 Task: Add a condition where "Hours since status category open Is Twelve" in pending tickets.
Action: Mouse moved to (163, 545)
Screenshot: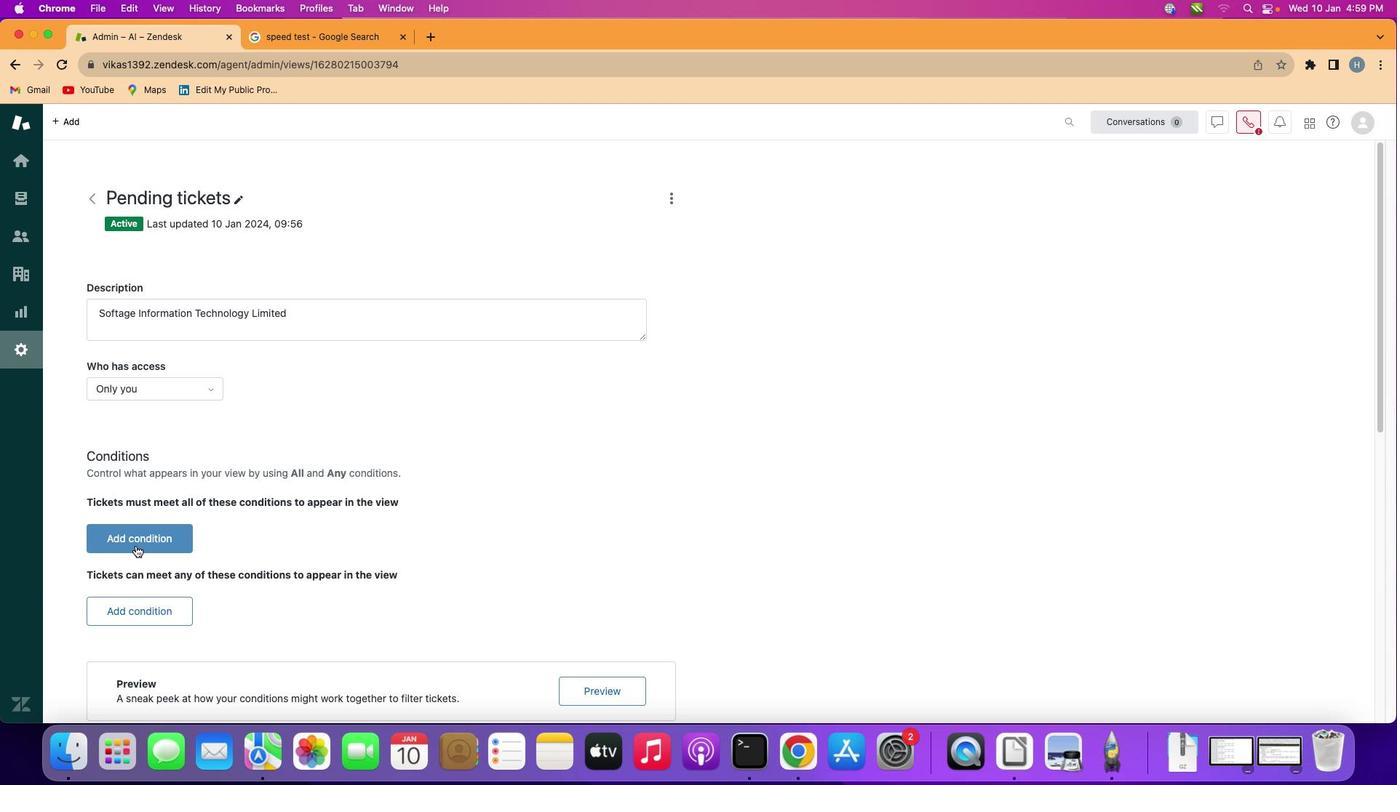 
Action: Mouse pressed left at (163, 545)
Screenshot: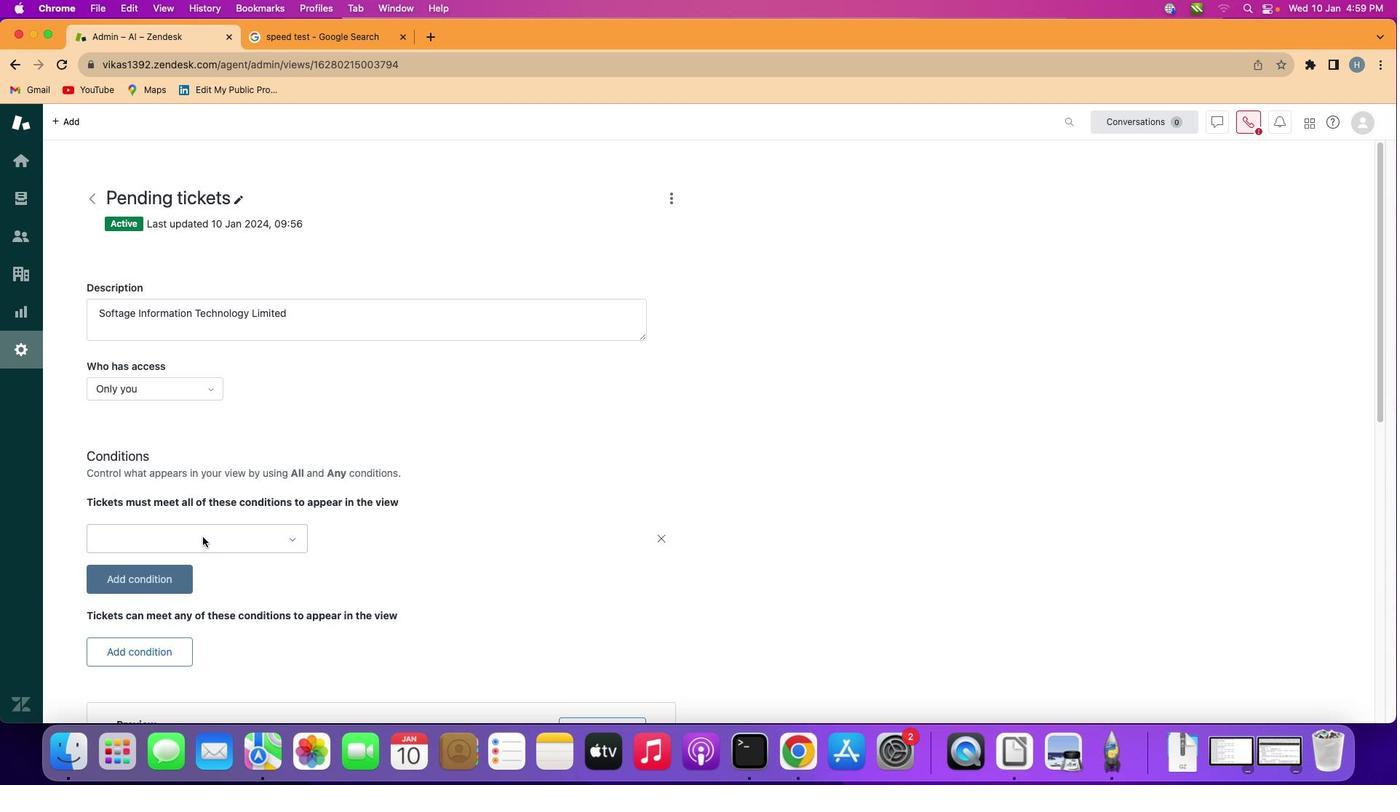 
Action: Mouse moved to (248, 535)
Screenshot: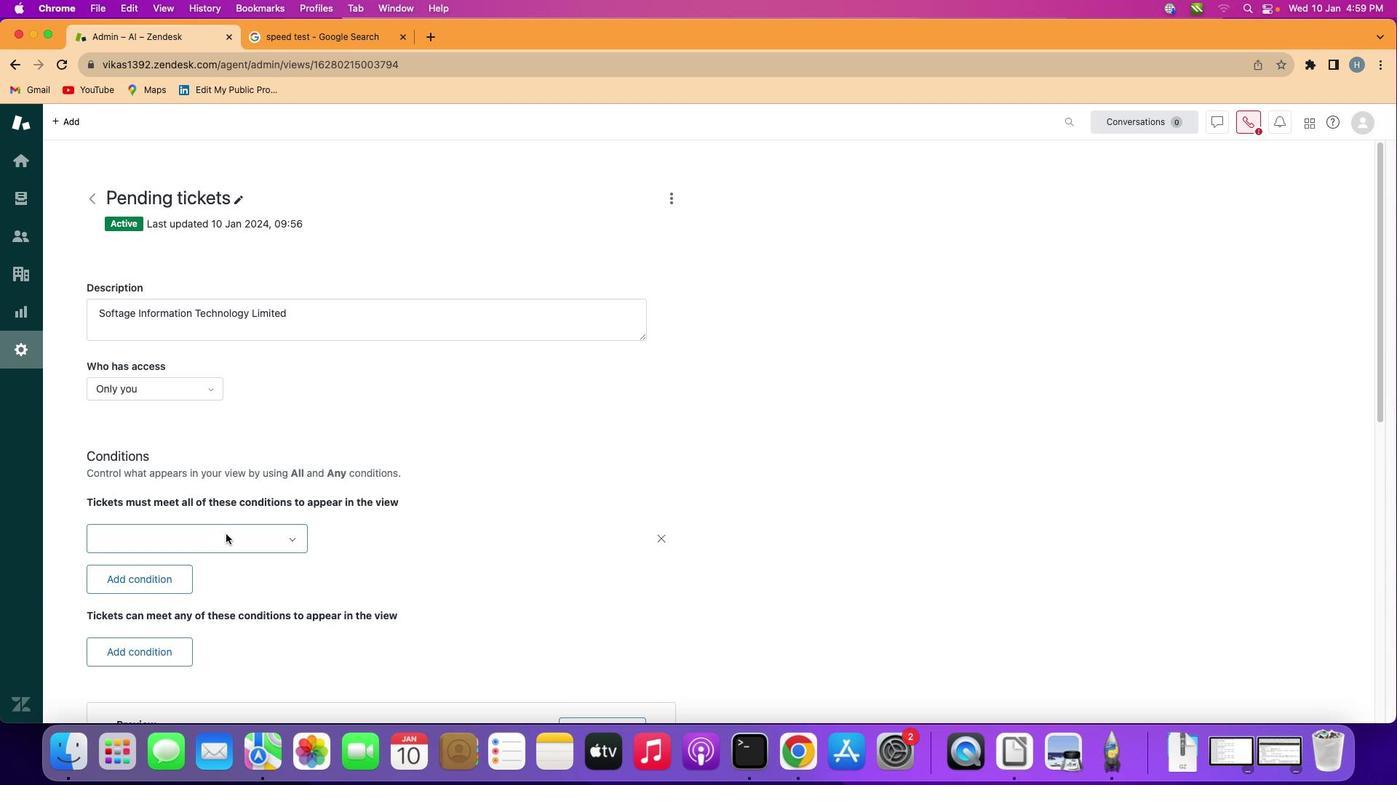 
Action: Mouse pressed left at (248, 535)
Screenshot: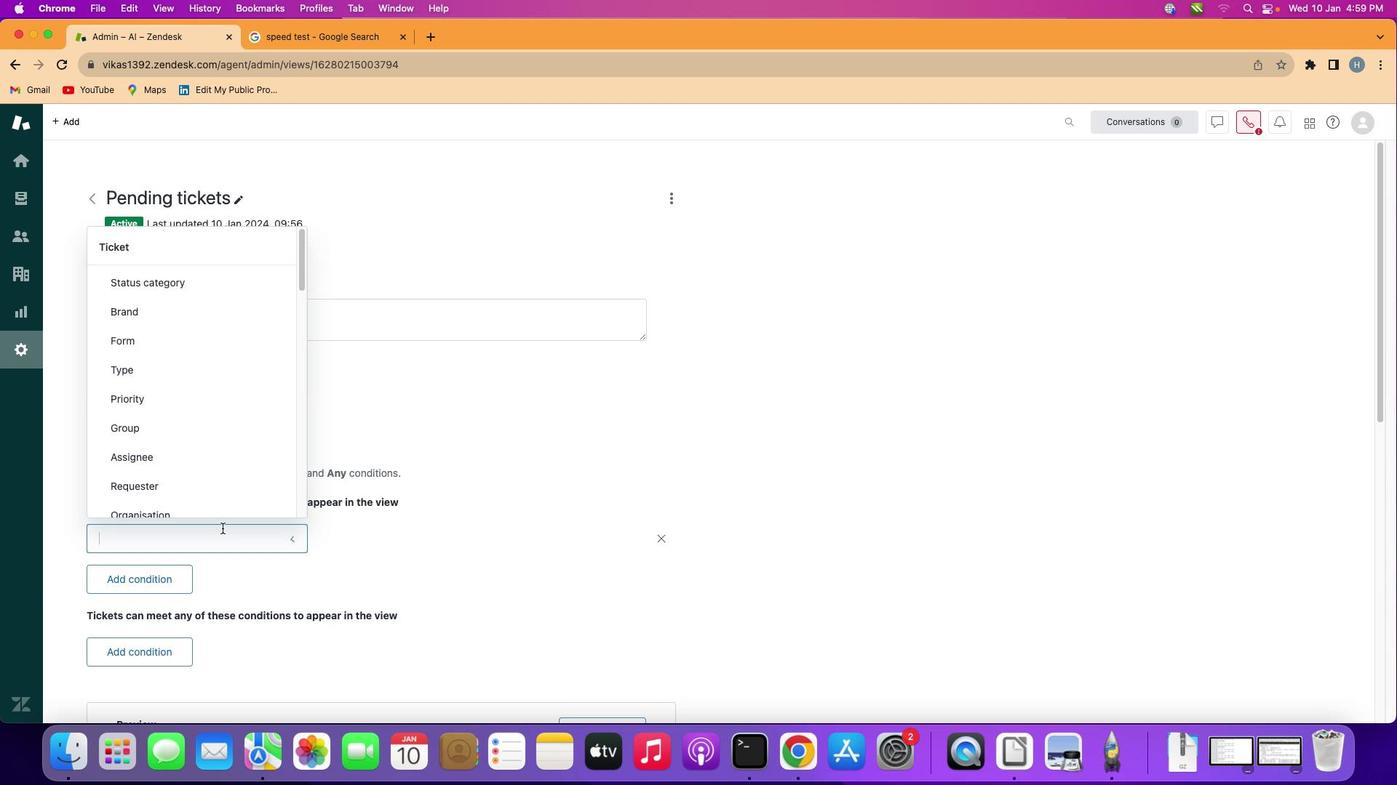
Action: Mouse moved to (248, 434)
Screenshot: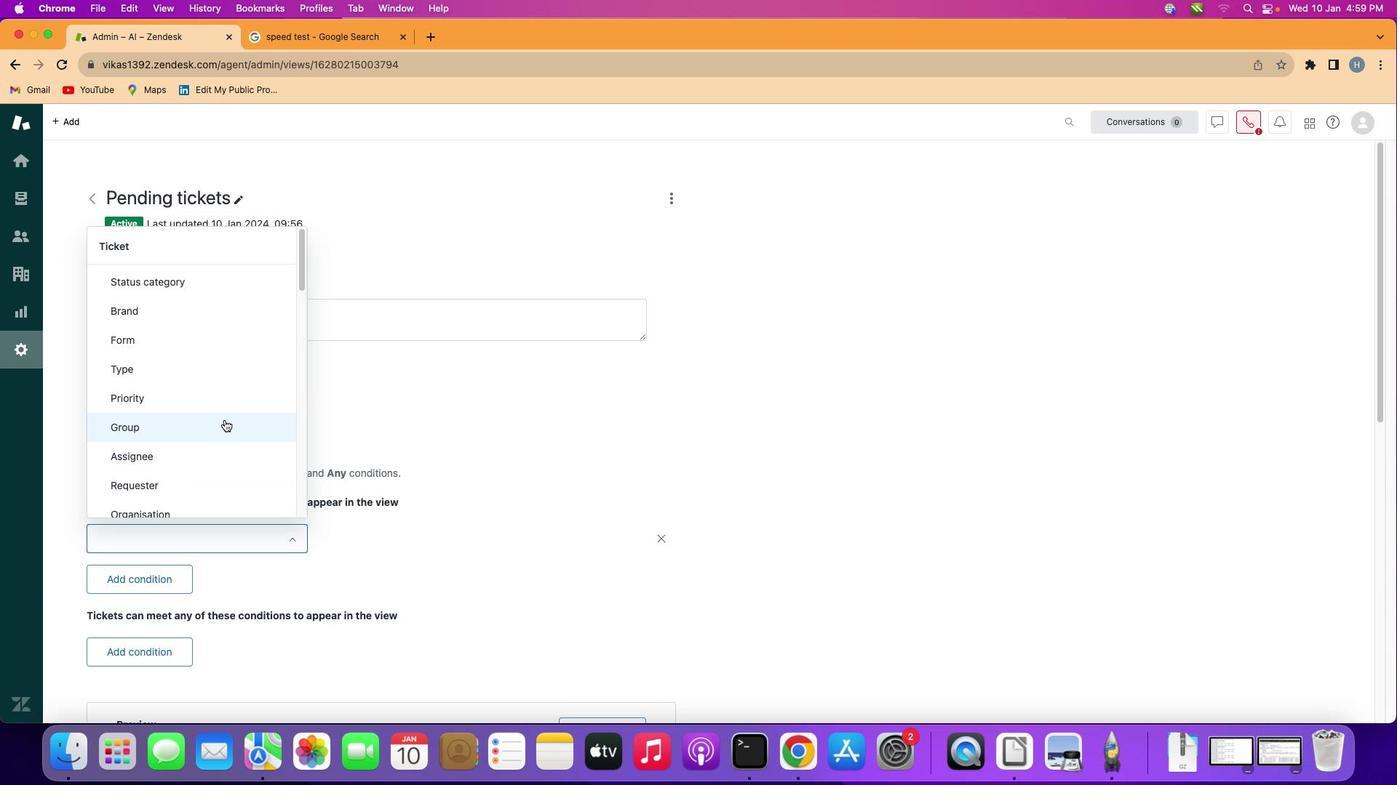 
Action: Mouse scrolled (248, 434) with delta (33, 61)
Screenshot: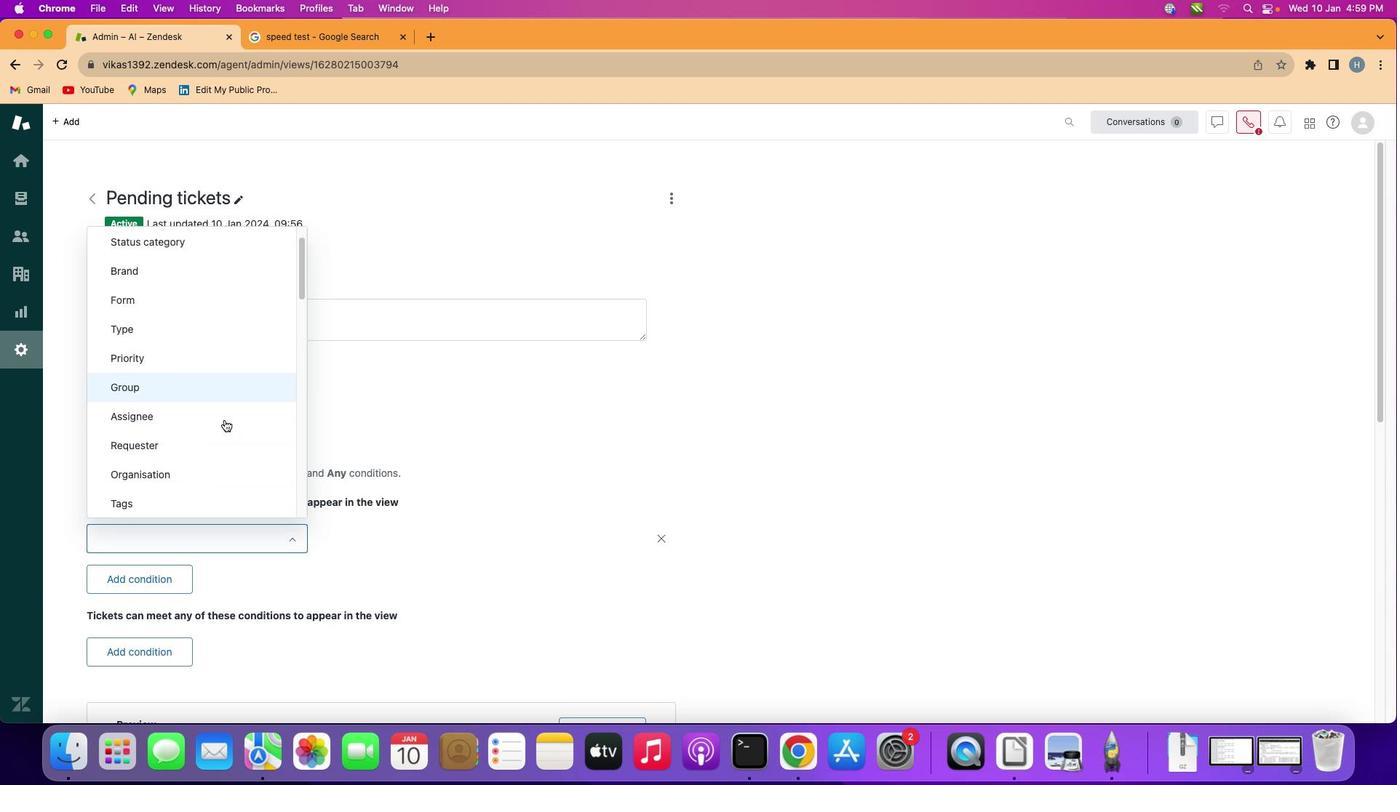 
Action: Mouse scrolled (248, 434) with delta (33, 61)
Screenshot: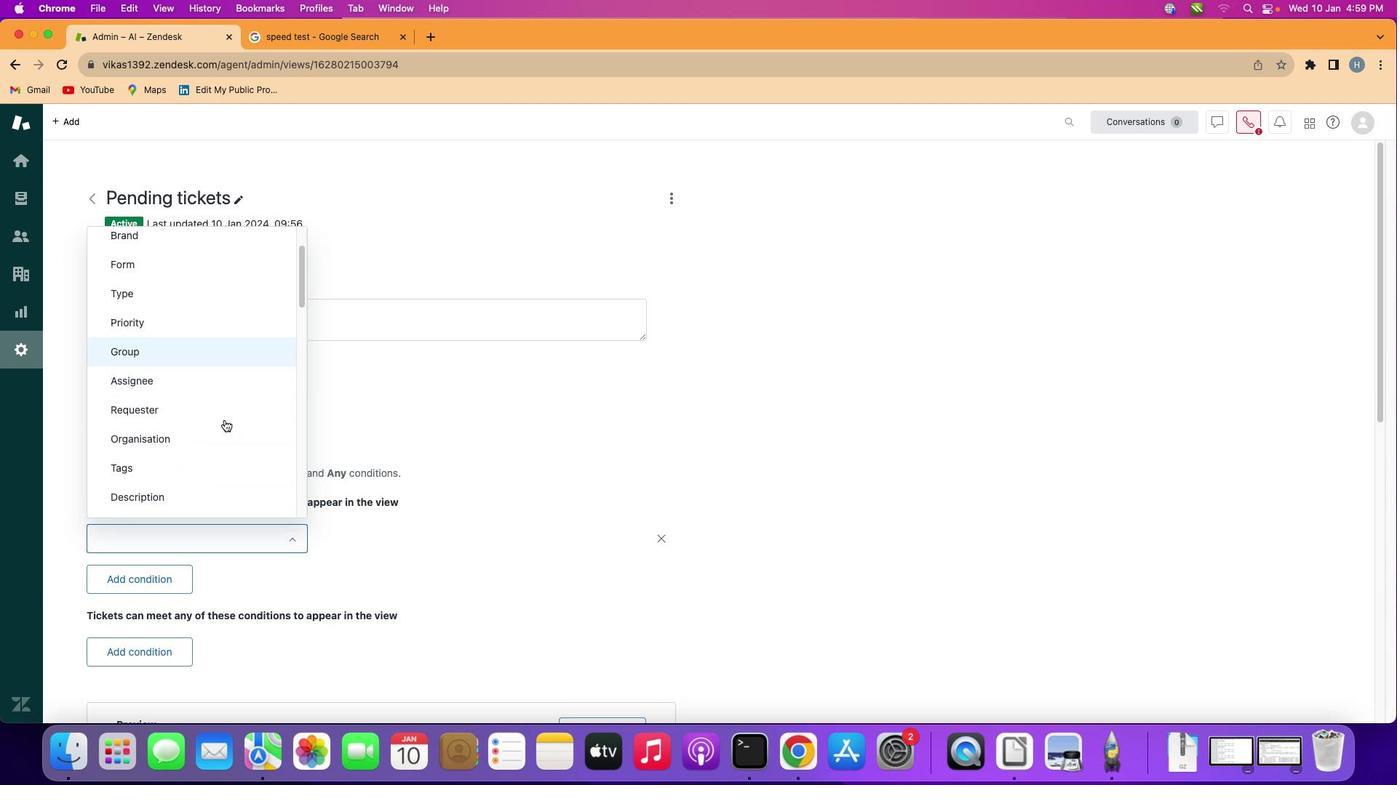 
Action: Mouse scrolled (248, 434) with delta (33, 61)
Screenshot: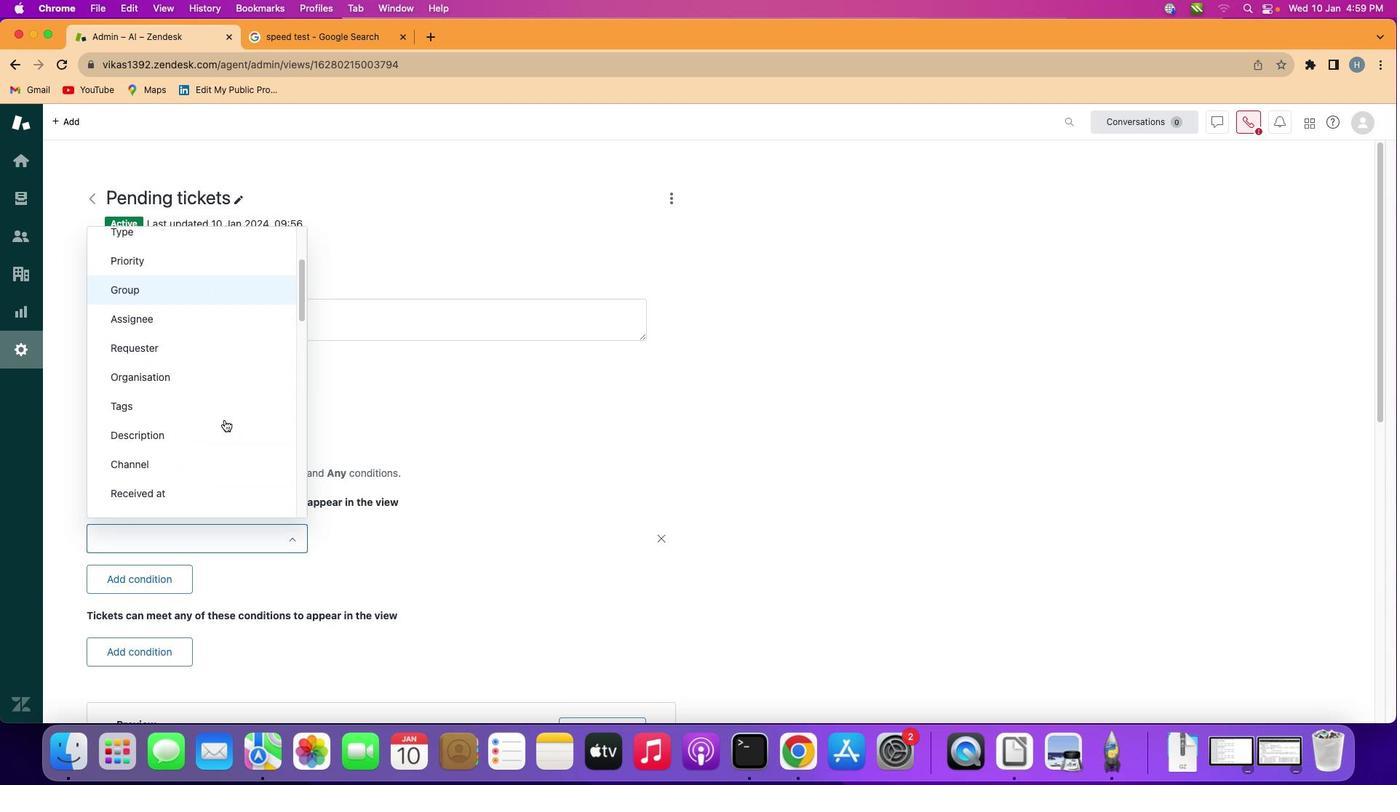 
Action: Mouse scrolled (248, 434) with delta (33, 61)
Screenshot: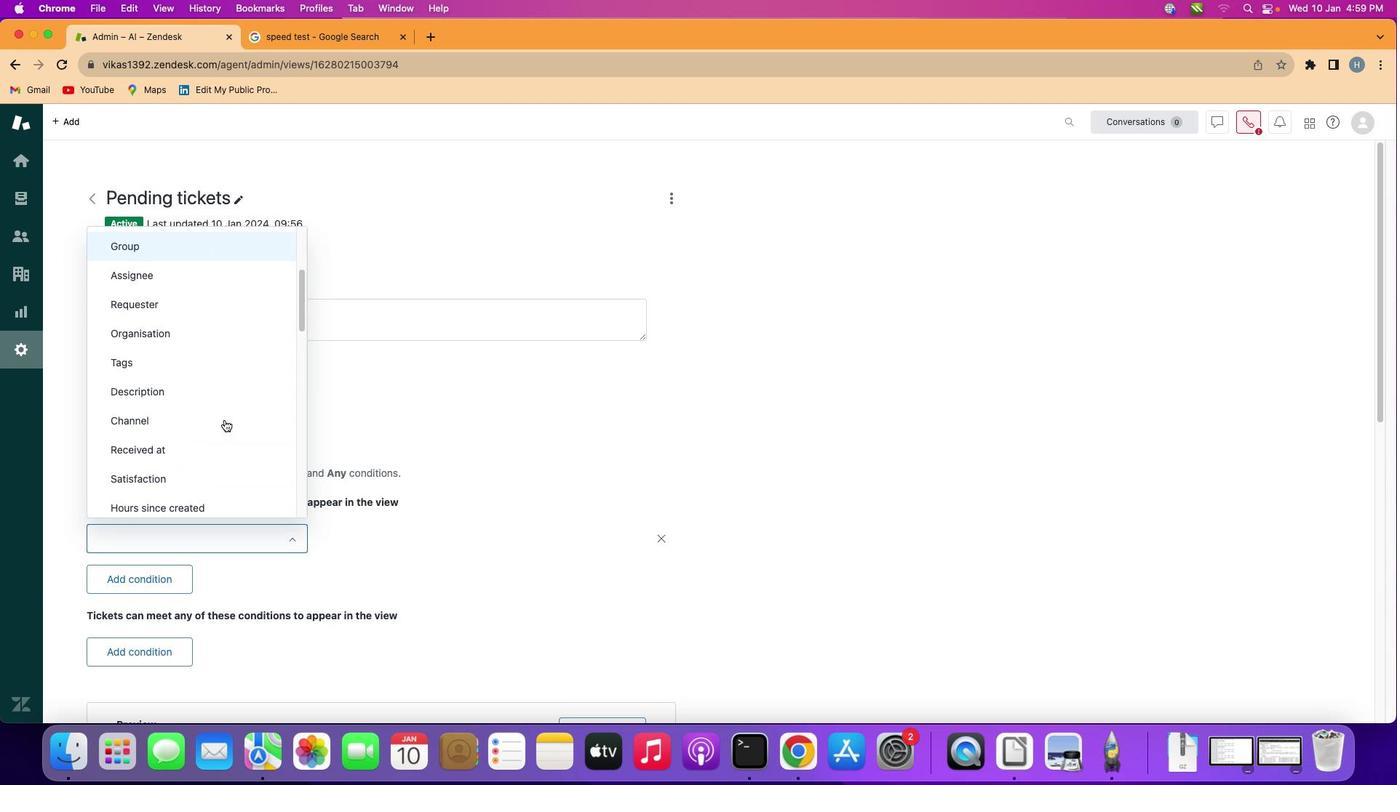 
Action: Mouse scrolled (248, 434) with delta (33, 61)
Screenshot: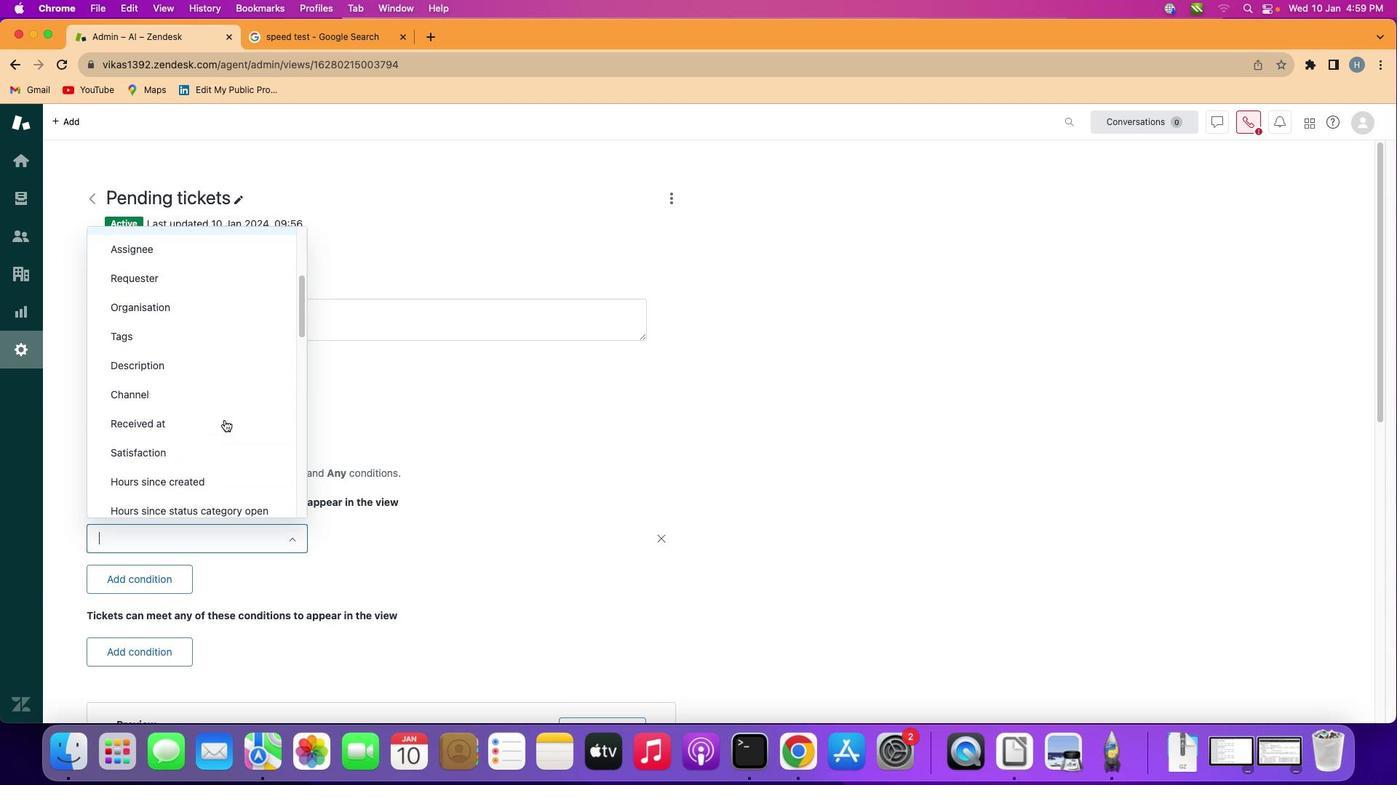 
Action: Mouse scrolled (248, 434) with delta (33, 61)
Screenshot: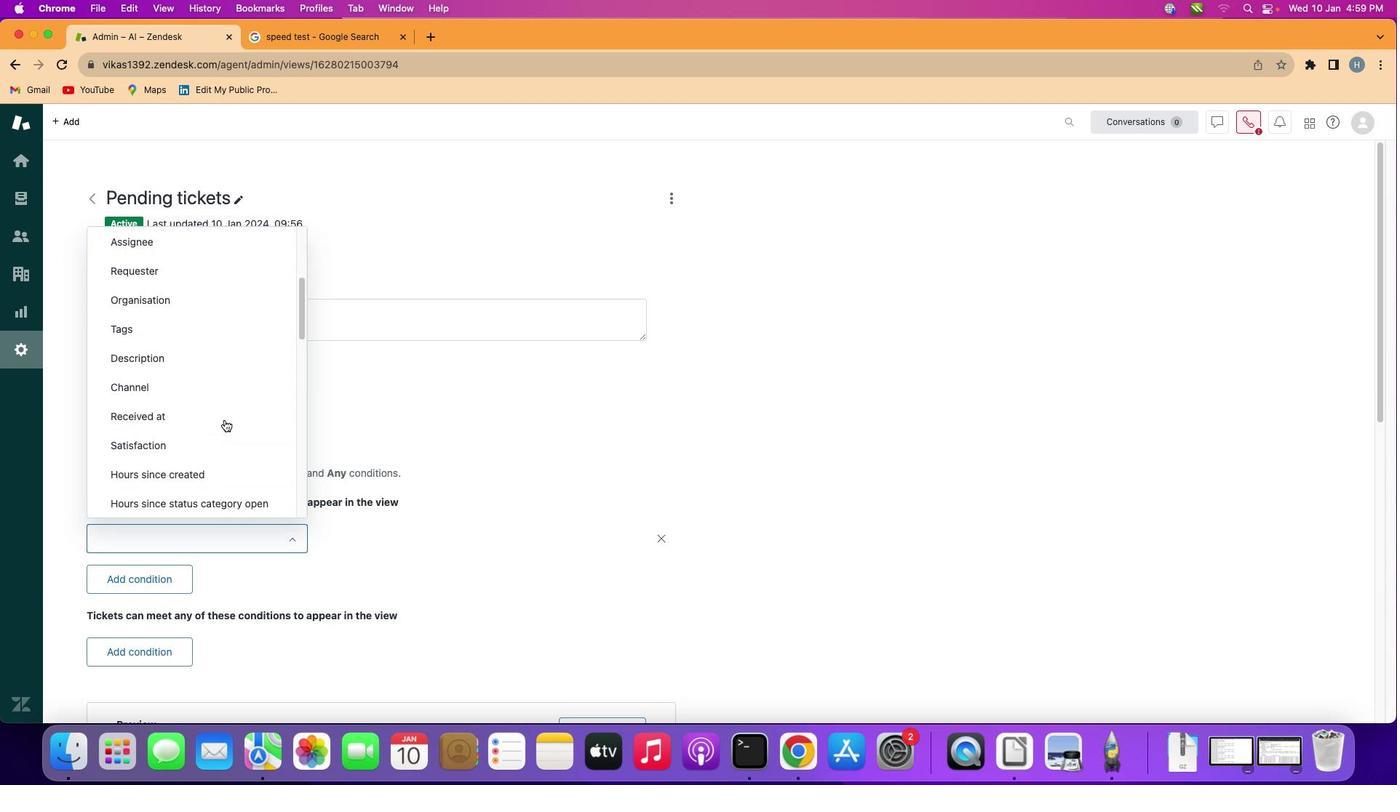 
Action: Mouse scrolled (248, 434) with delta (33, 61)
Screenshot: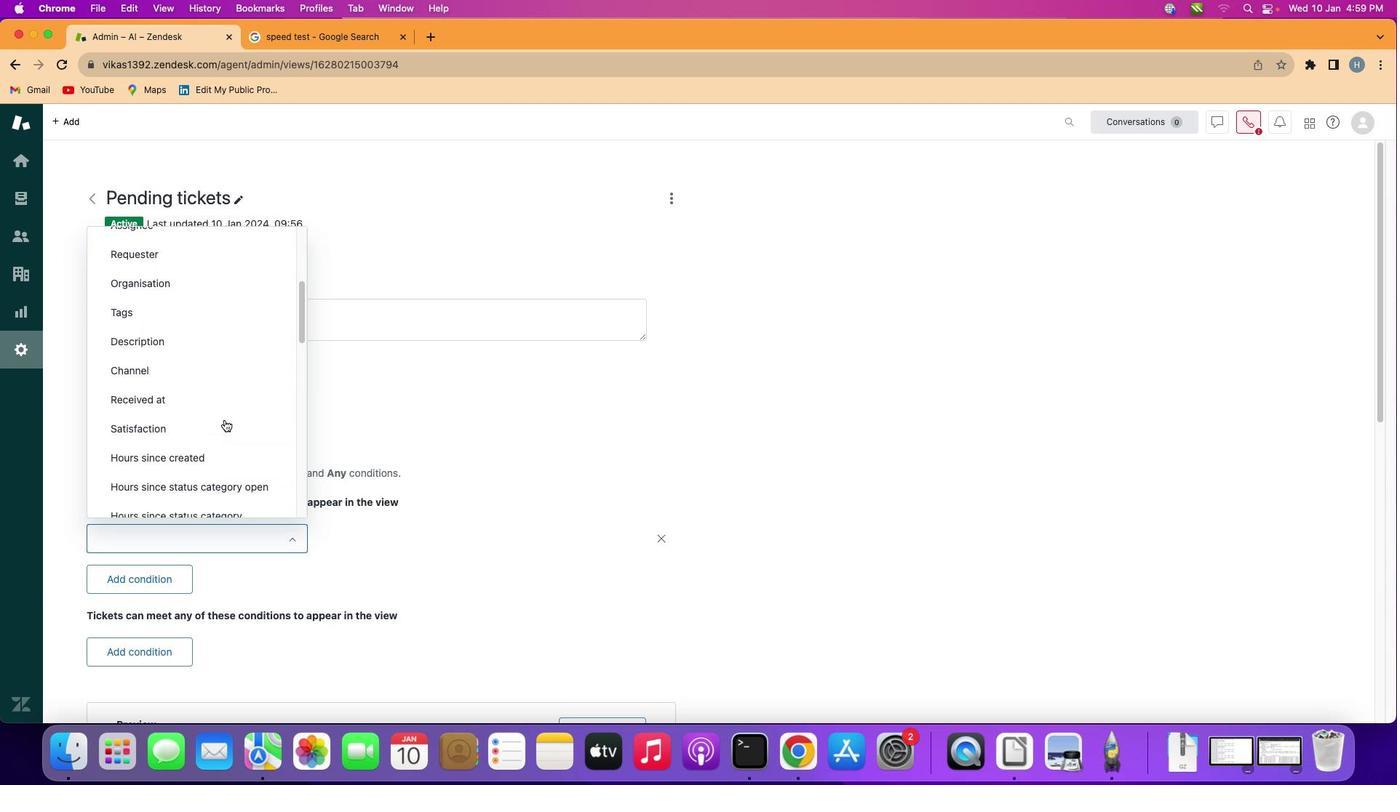 
Action: Mouse scrolled (248, 434) with delta (33, 61)
Screenshot: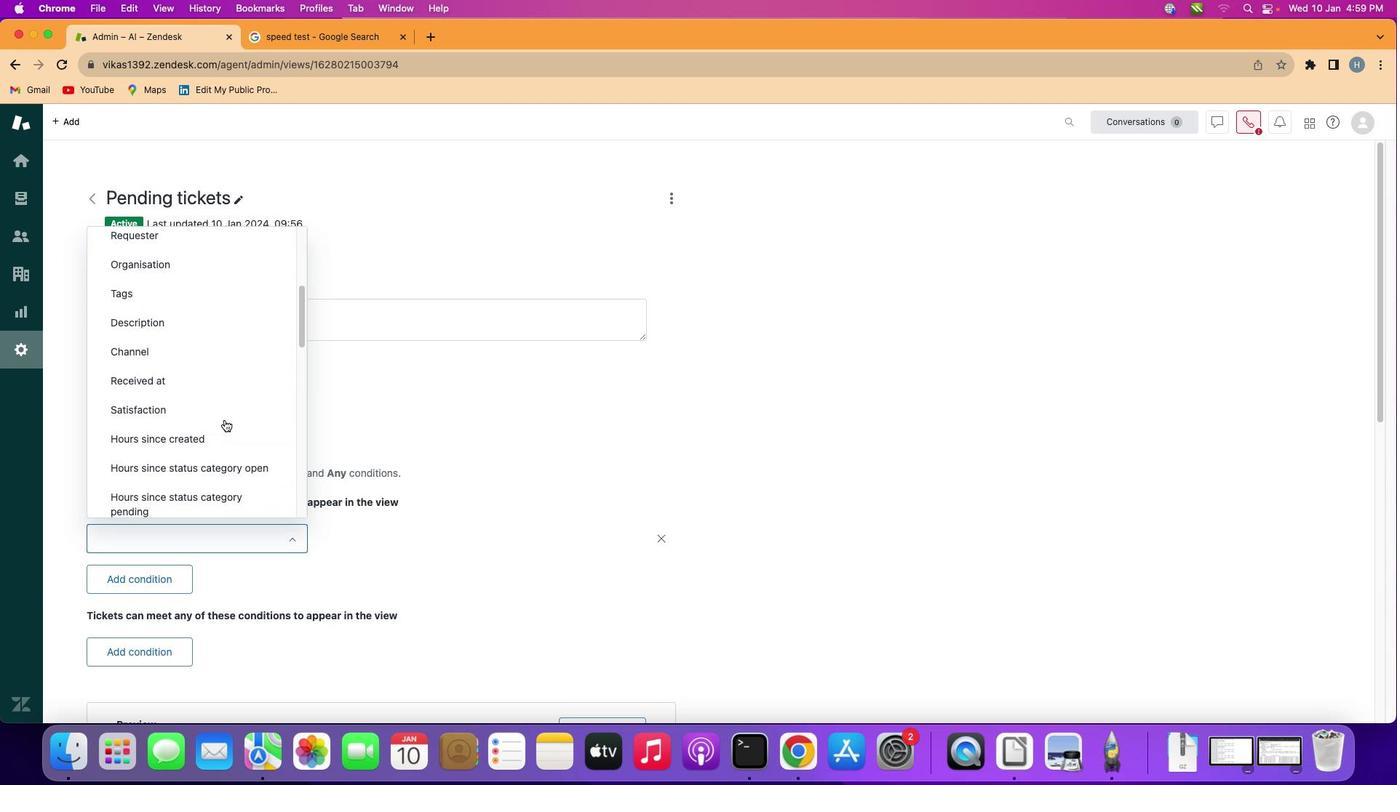 
Action: Mouse scrolled (248, 434) with delta (33, 61)
Screenshot: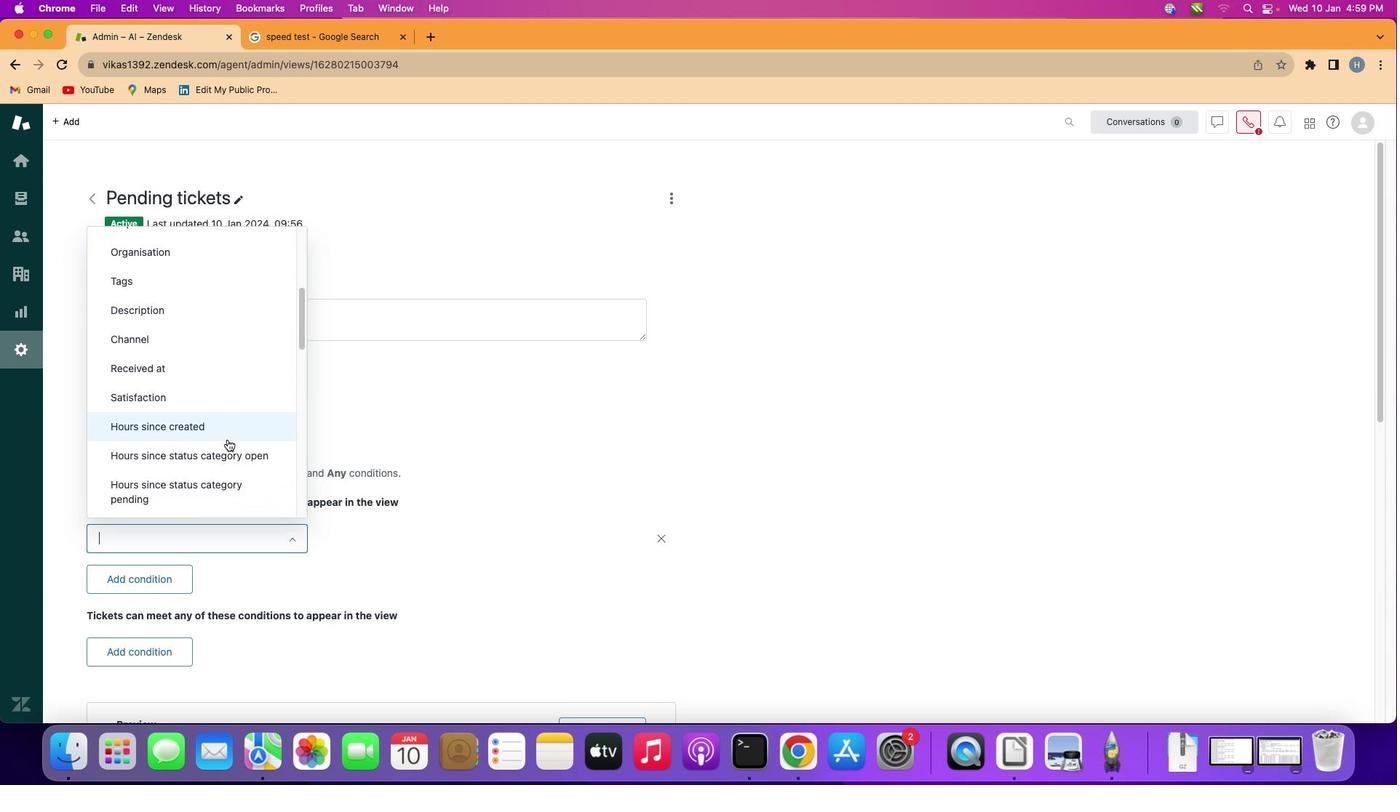 
Action: Mouse moved to (255, 467)
Screenshot: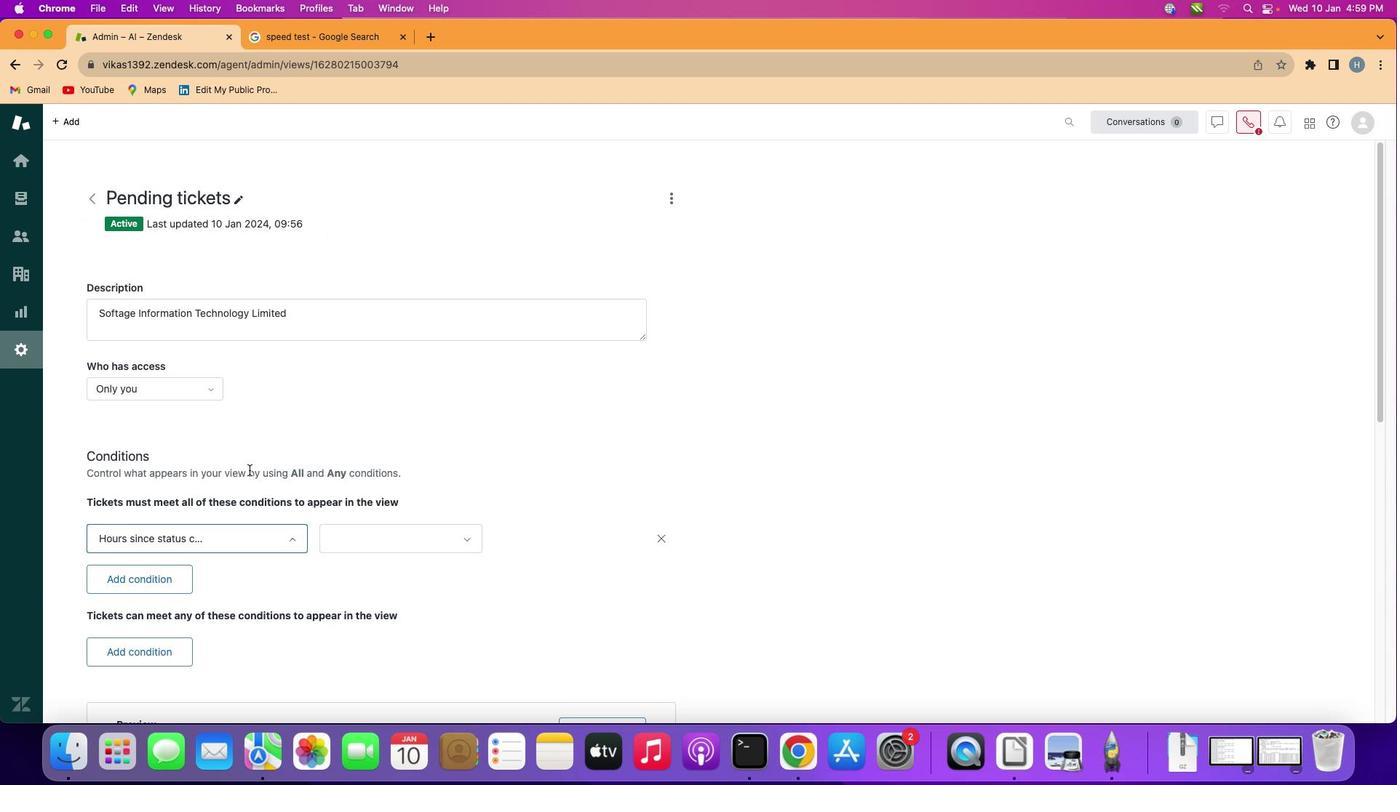 
Action: Mouse pressed left at (255, 467)
Screenshot: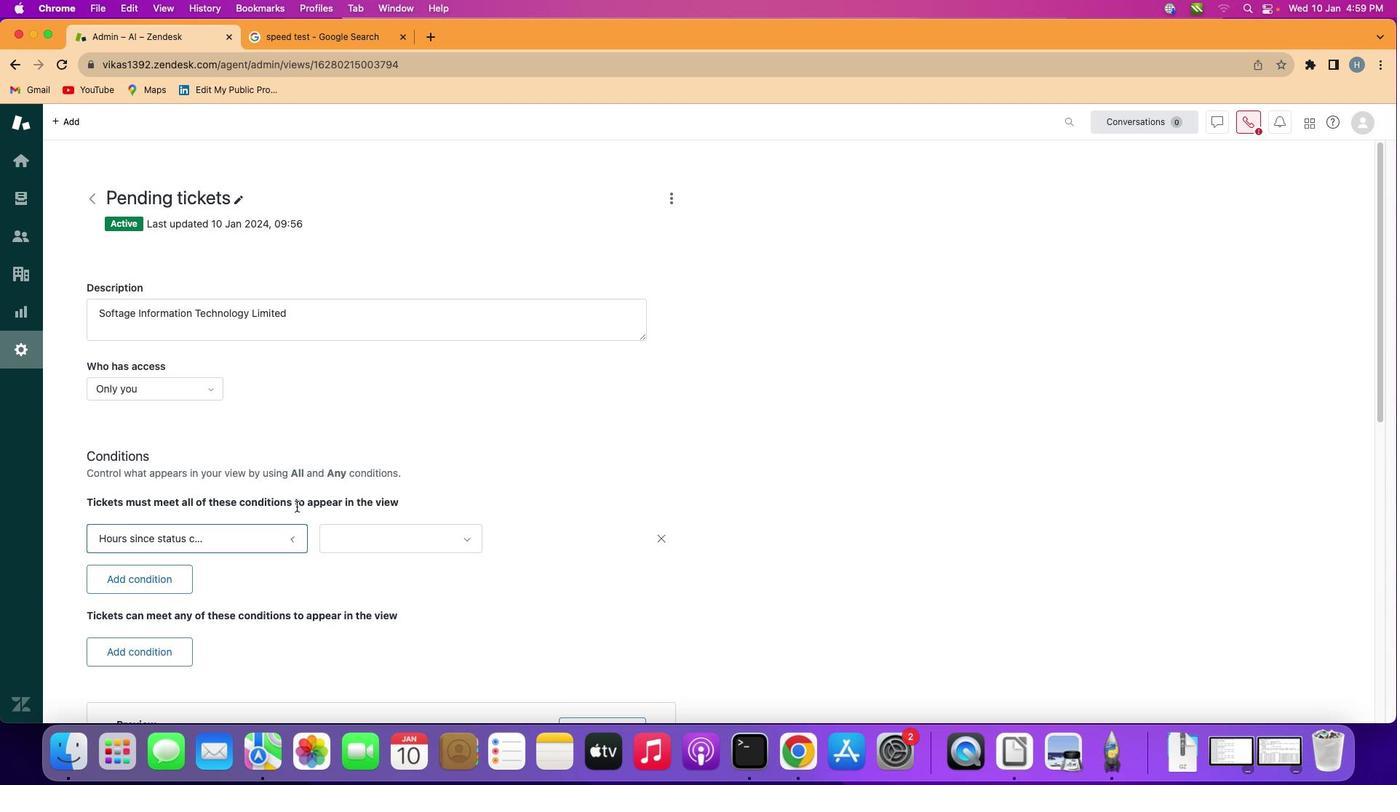 
Action: Mouse moved to (409, 537)
Screenshot: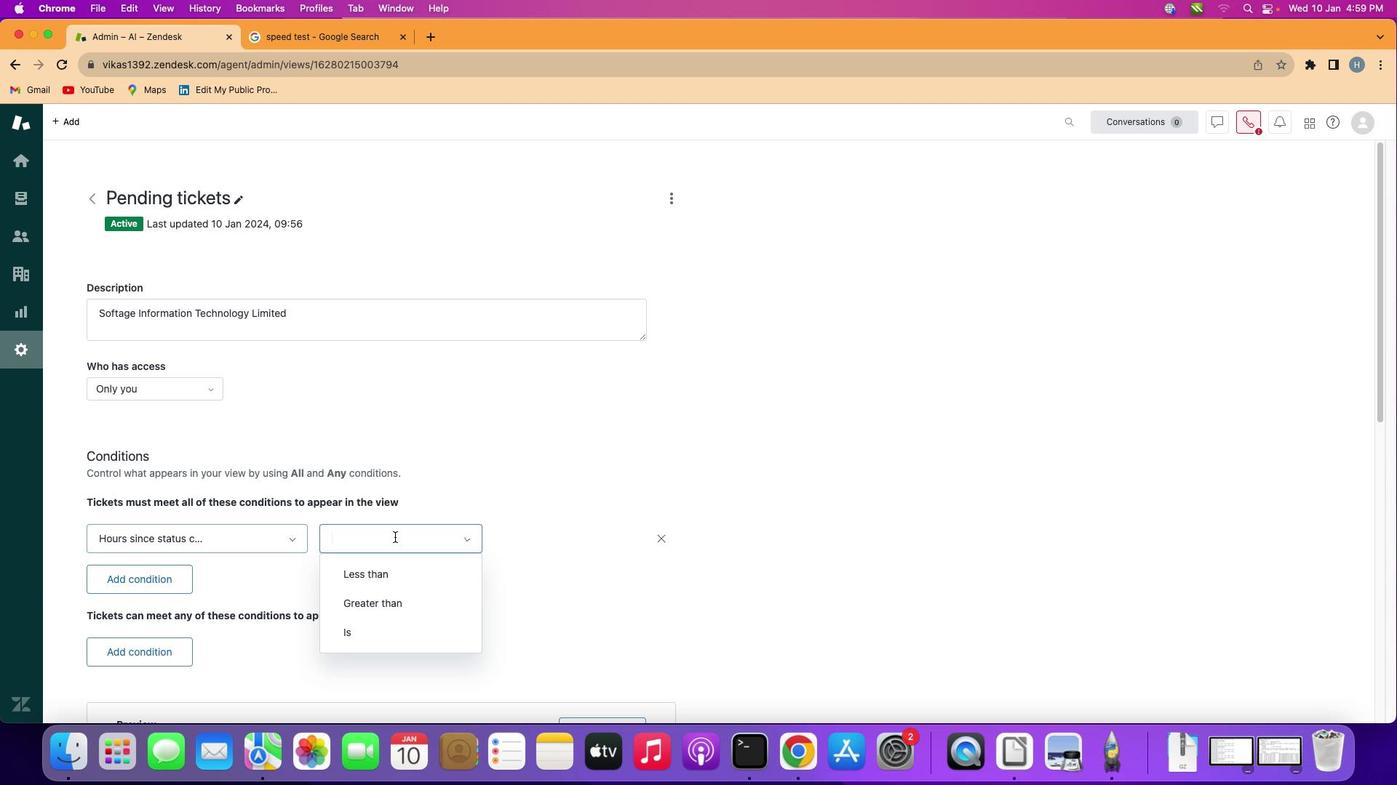 
Action: Mouse pressed left at (409, 537)
Screenshot: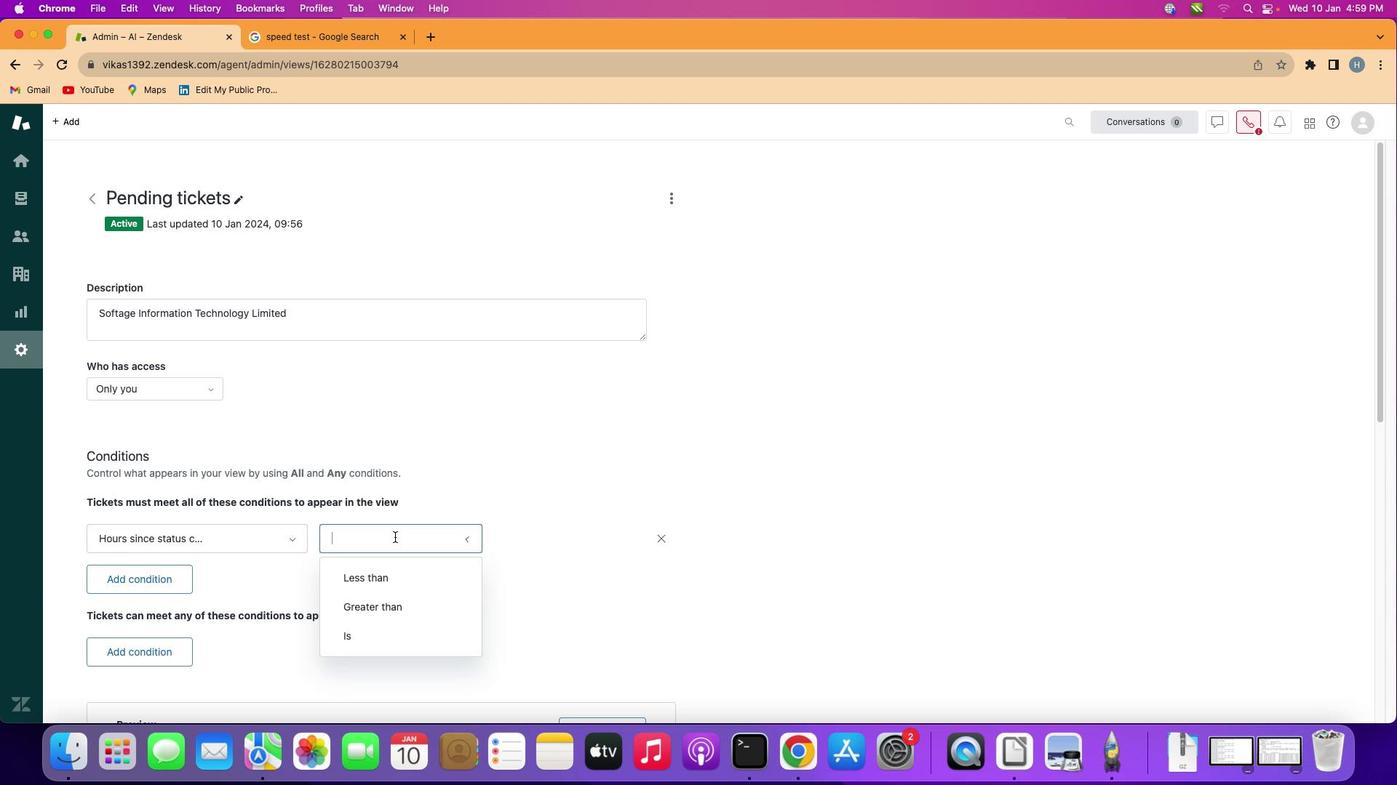 
Action: Mouse moved to (403, 620)
Screenshot: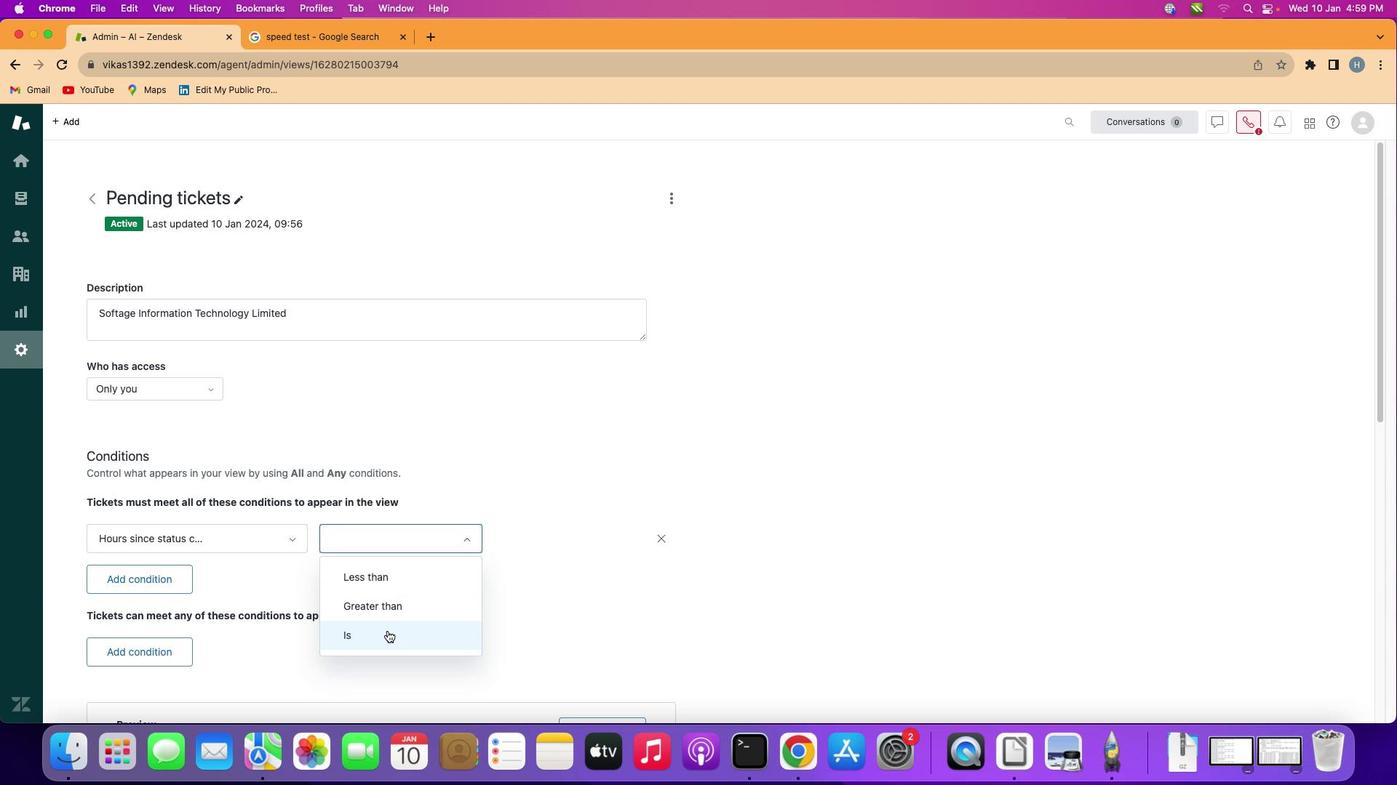 
Action: Mouse pressed left at (403, 620)
Screenshot: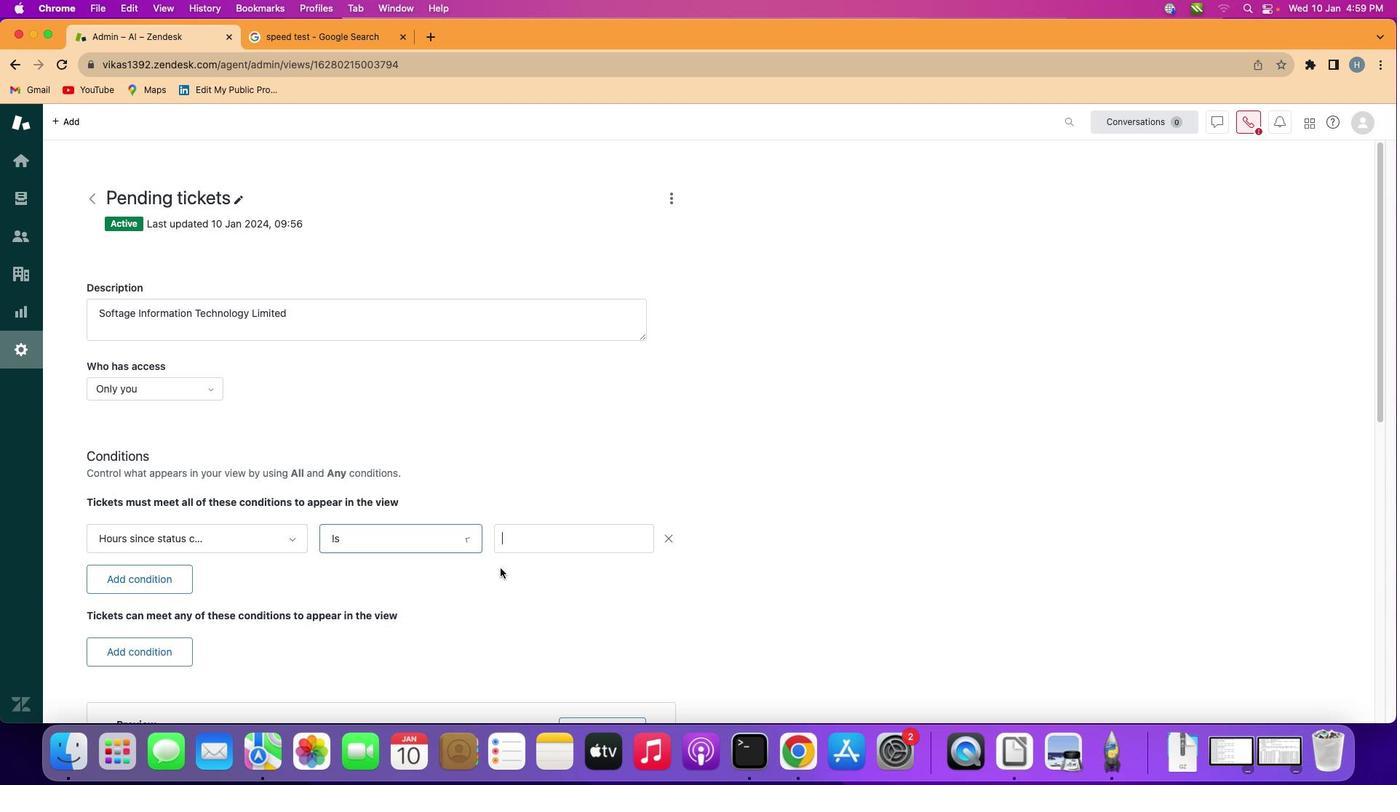 
Action: Mouse moved to (572, 539)
Screenshot: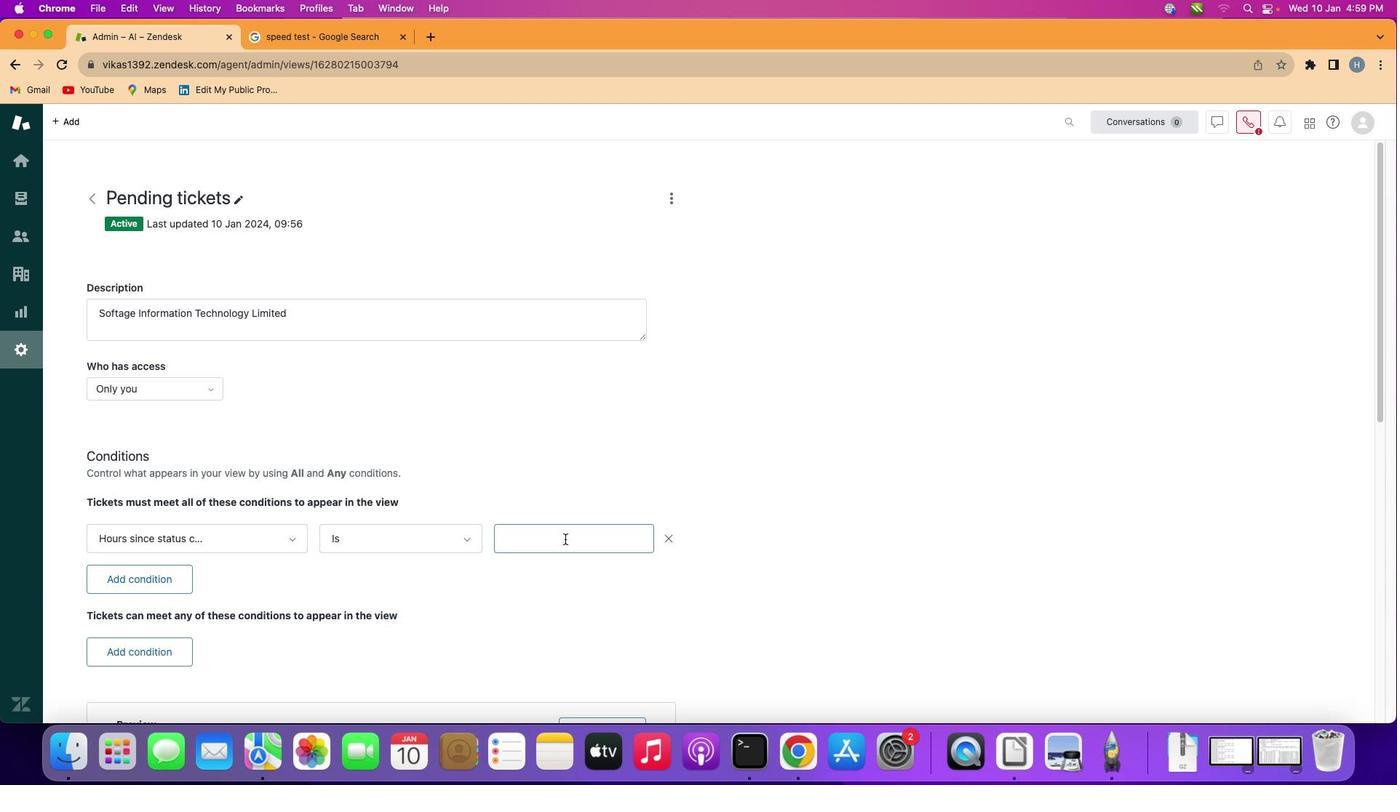 
Action: Mouse pressed left at (572, 539)
Screenshot: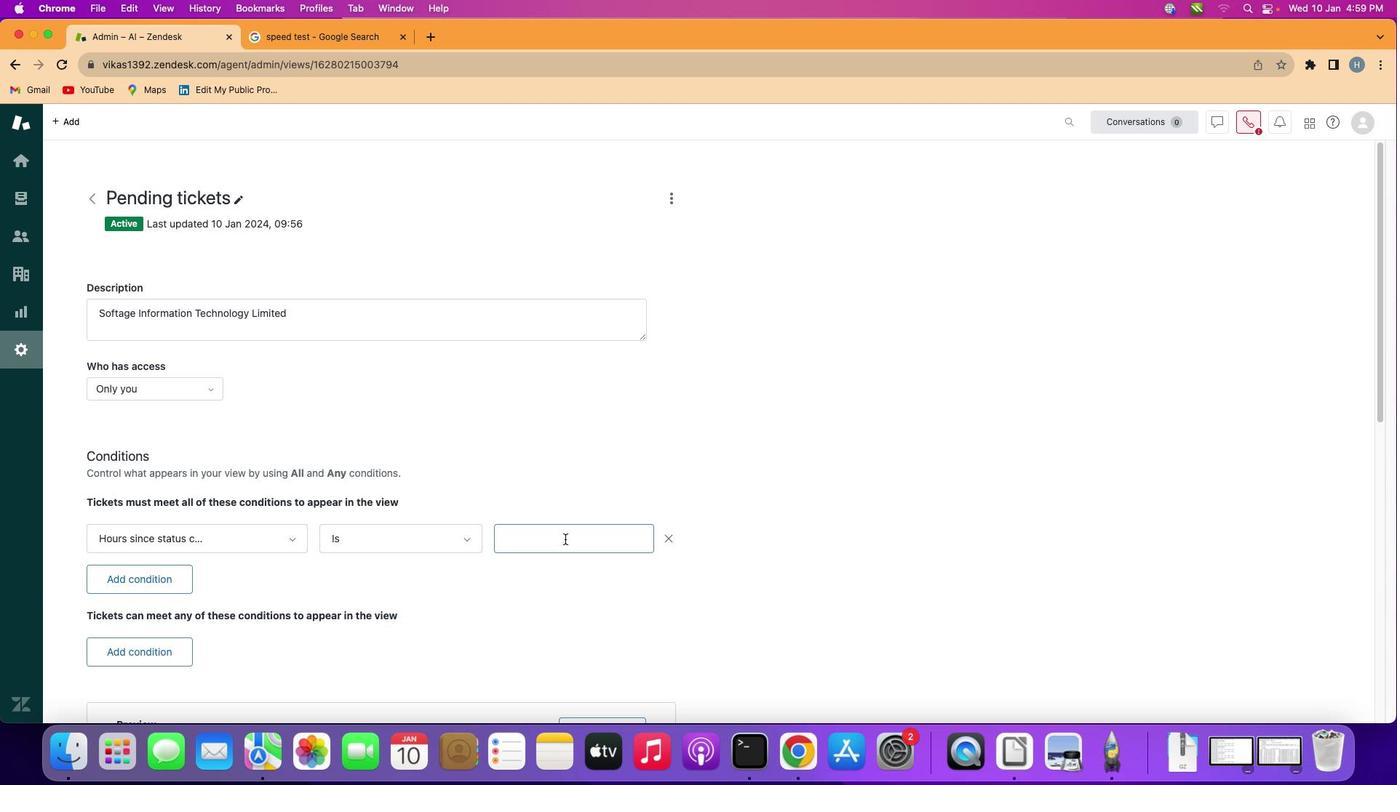 
Action: Key pressed Key.shift'T''w''e''l''v''e'
Screenshot: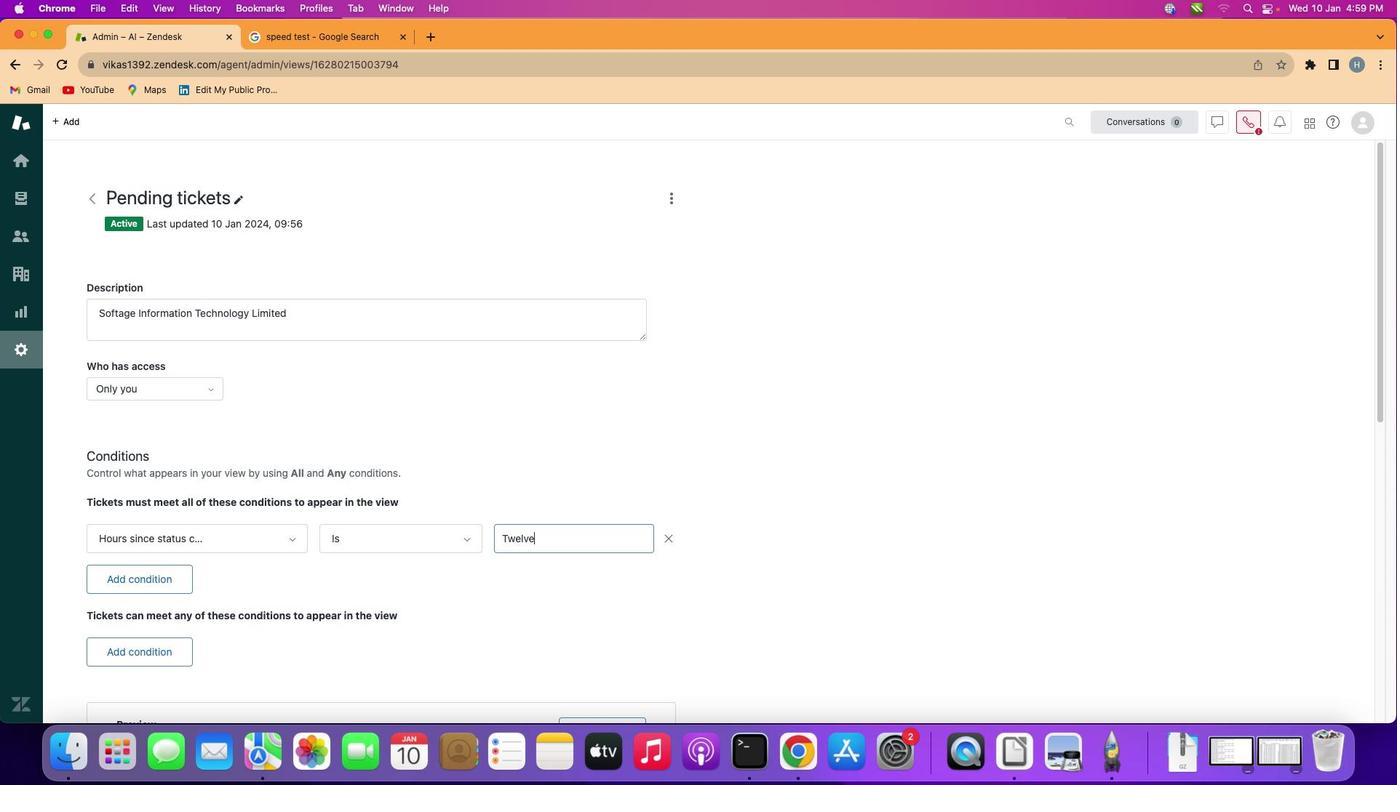 
Action: Mouse moved to (609, 564)
Screenshot: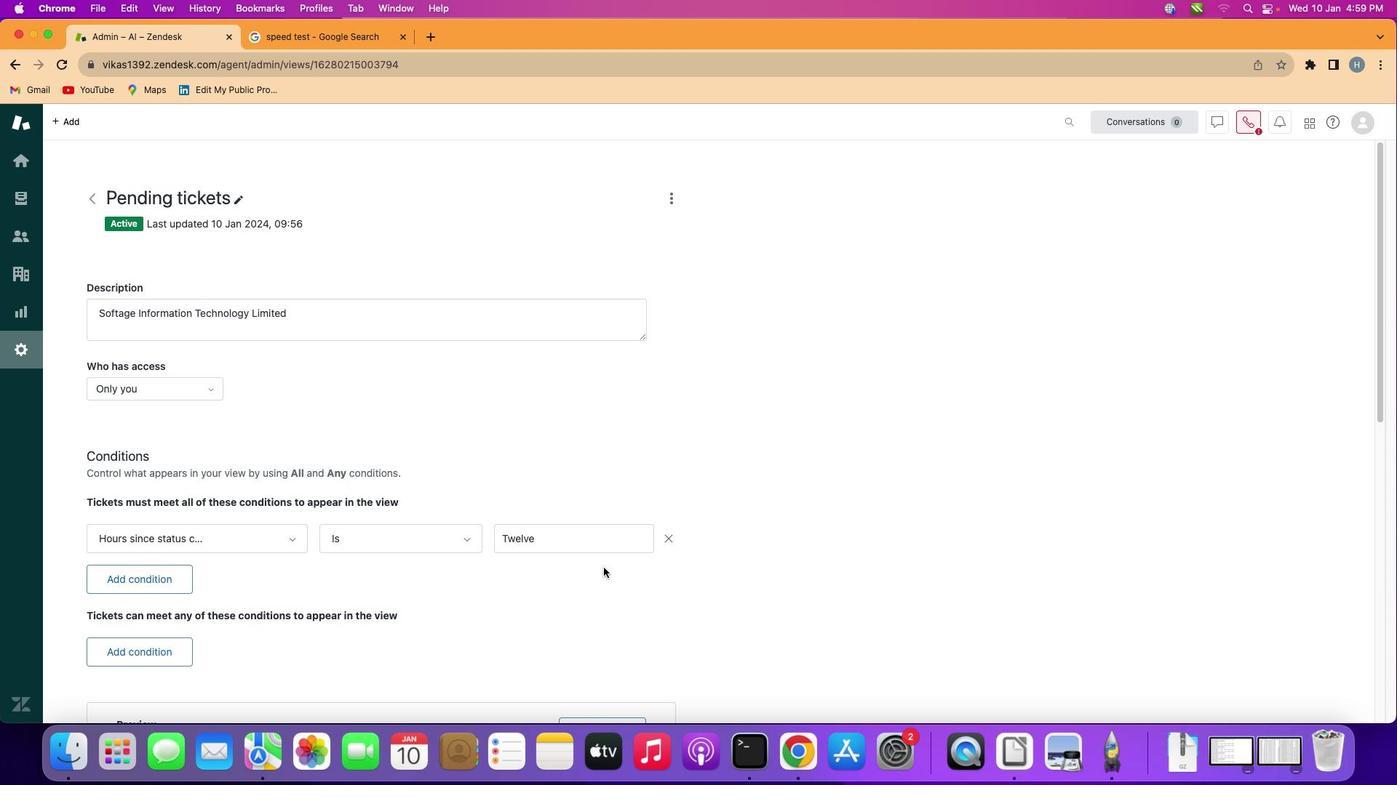 
